 Task: Set the Speed to Normal
Action: Mouse moved to (768, 302)
Screenshot: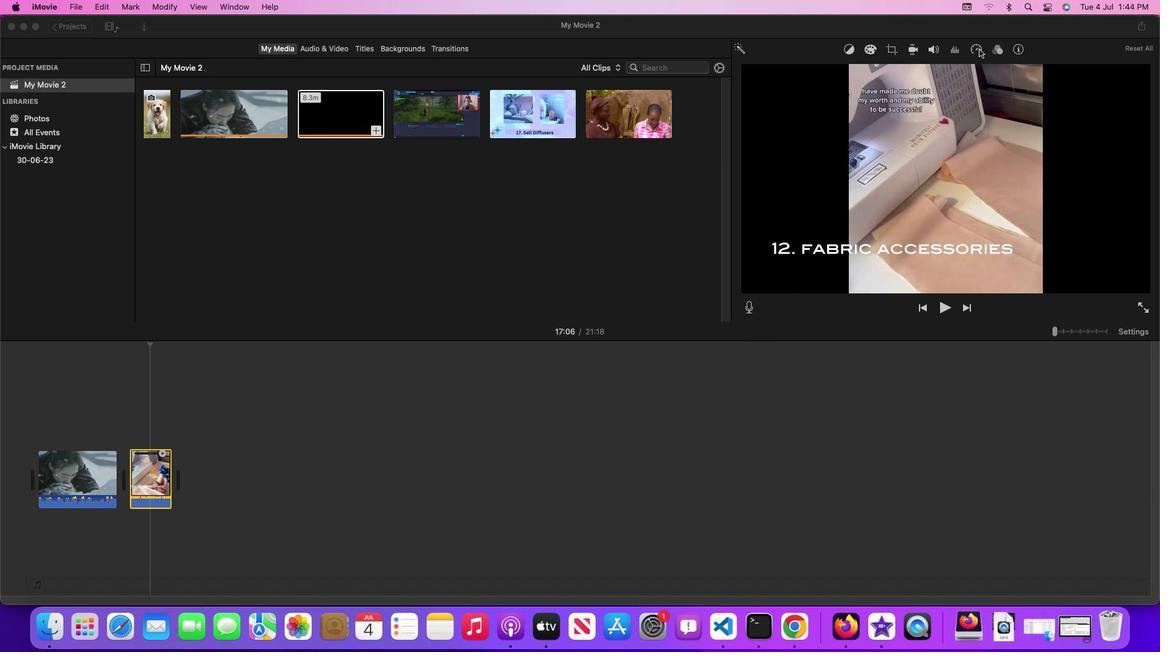 
Action: Mouse pressed left at (768, 302)
Screenshot: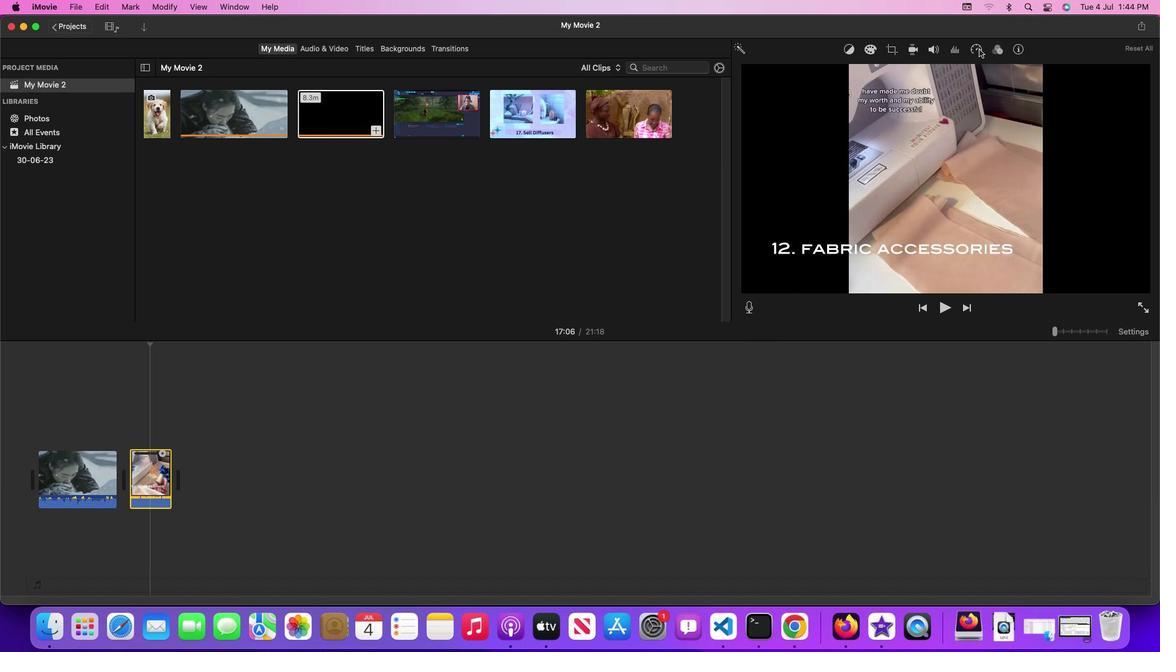 
Action: Mouse moved to (768, 302)
Screenshot: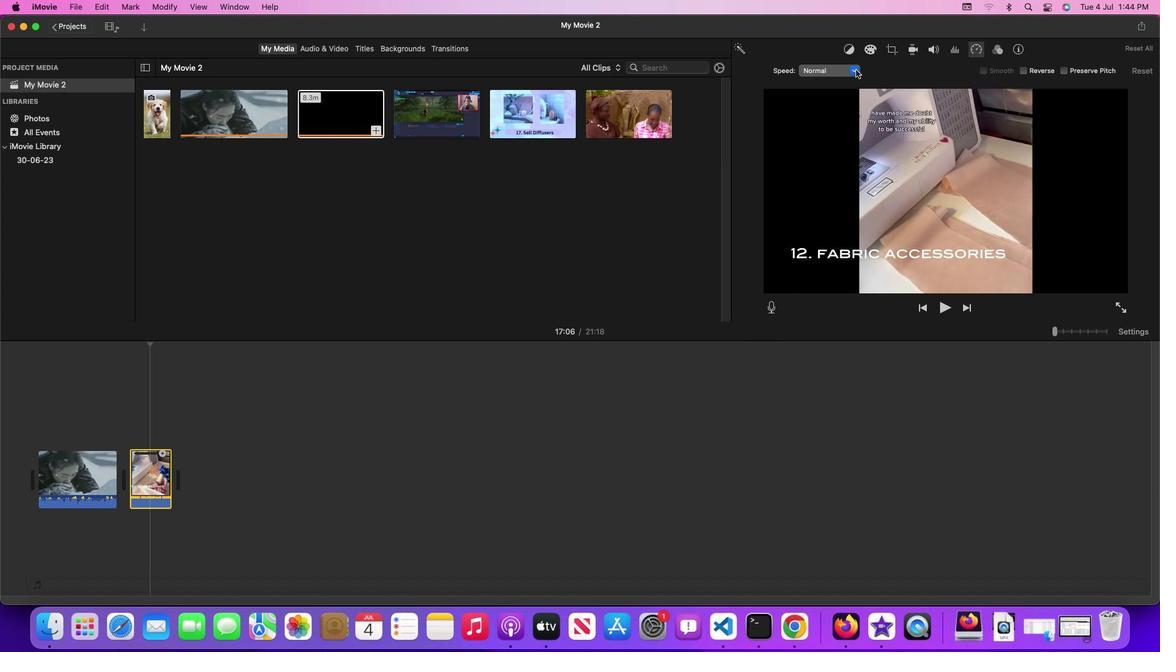 
Action: Mouse pressed left at (768, 302)
Screenshot: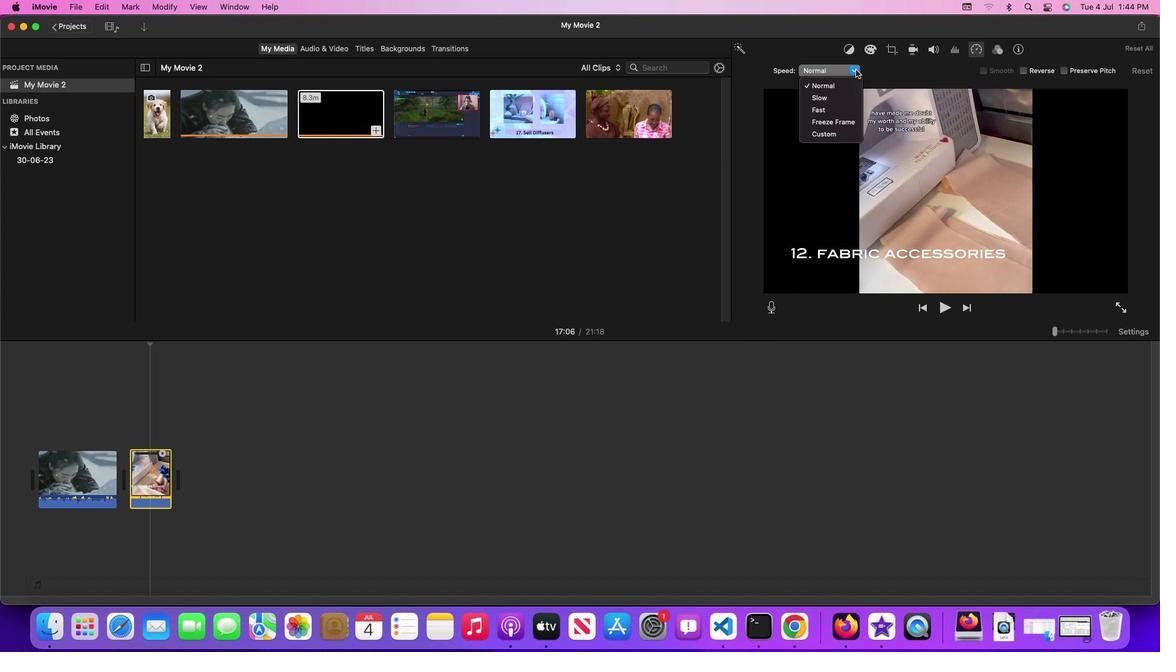 
Action: Mouse moved to (768, 302)
Screenshot: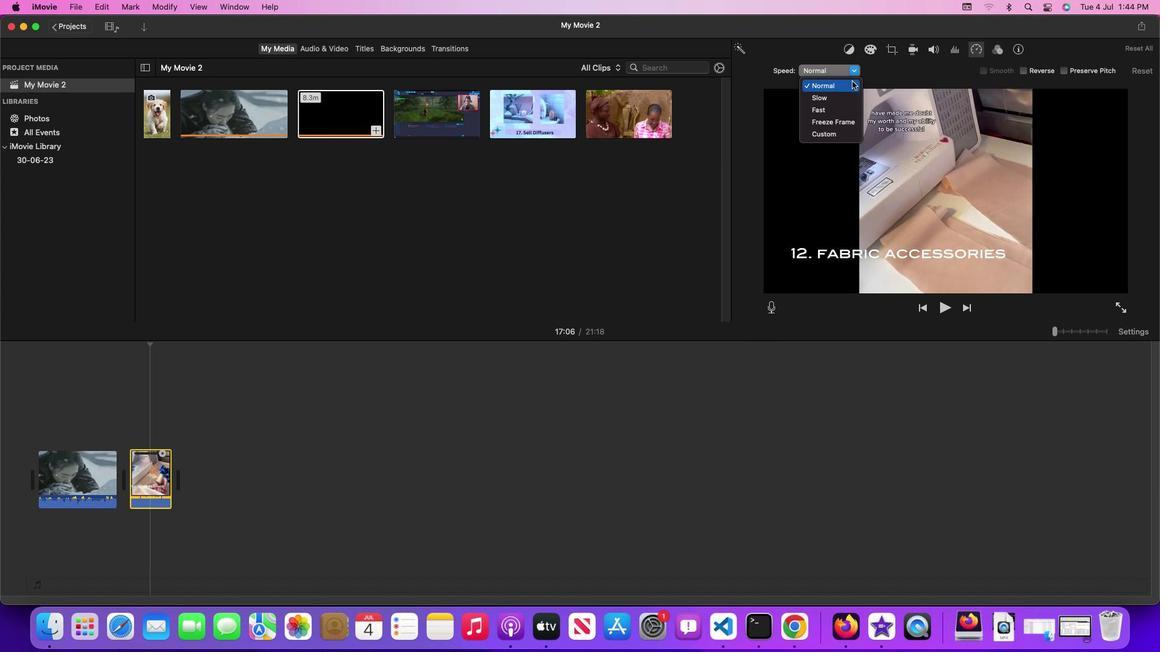
Action: Mouse pressed left at (768, 302)
Screenshot: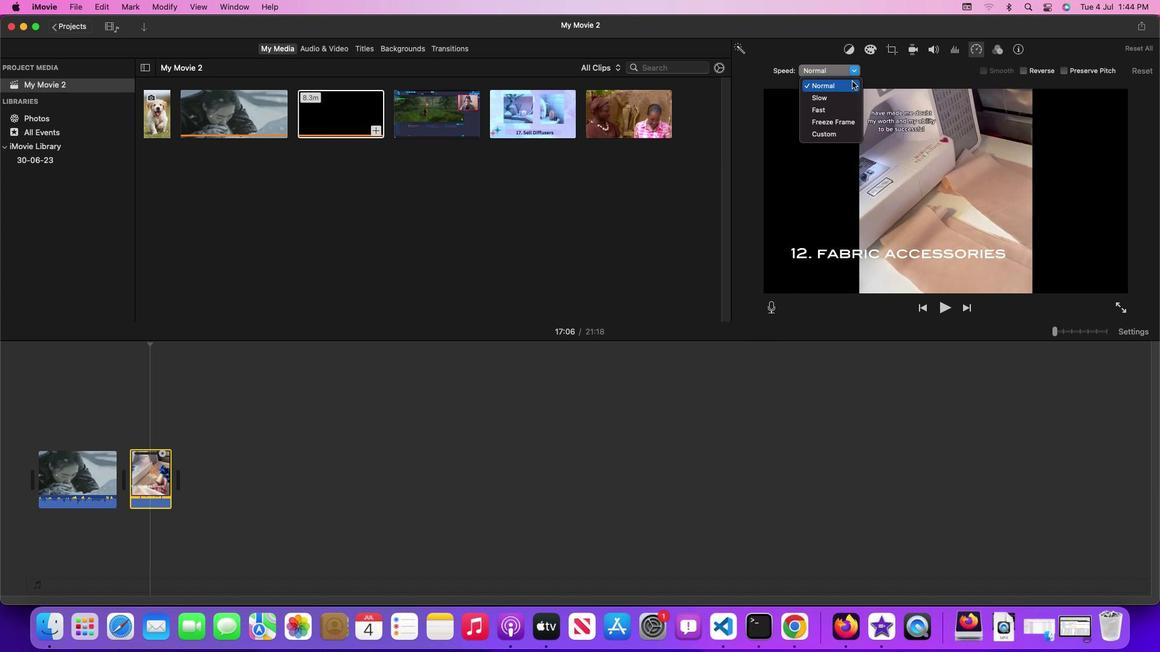 
Action: Mouse moved to (768, 302)
Screenshot: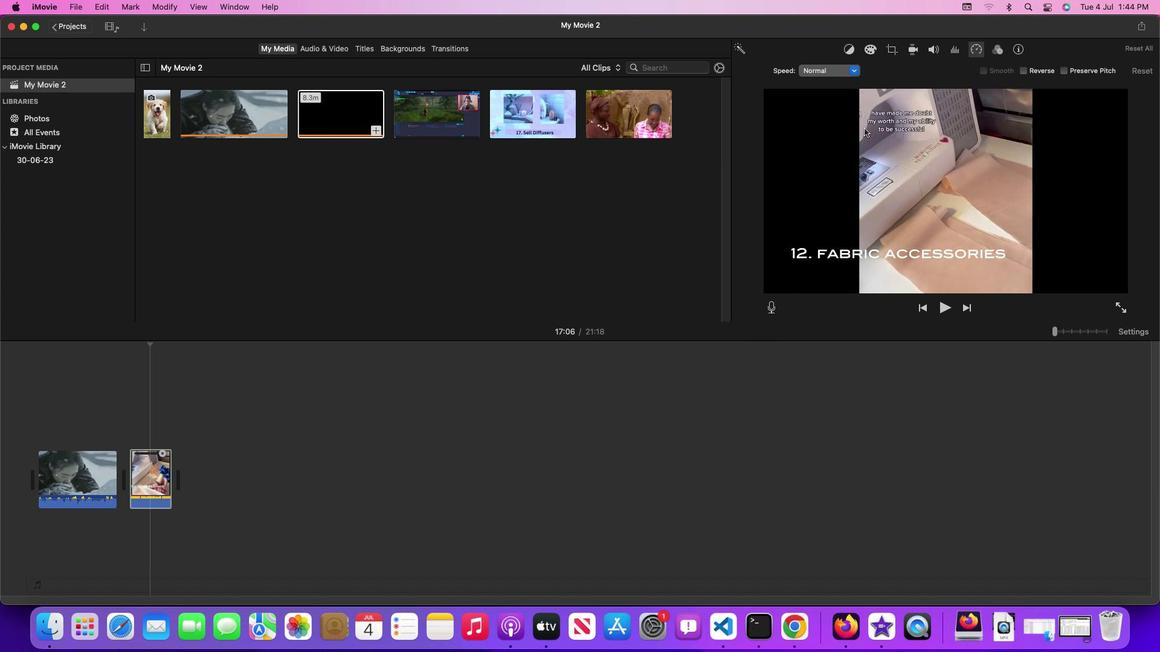 
